 Task: Show repository activity on your feed.
Action: Mouse moved to (199, 149)
Screenshot: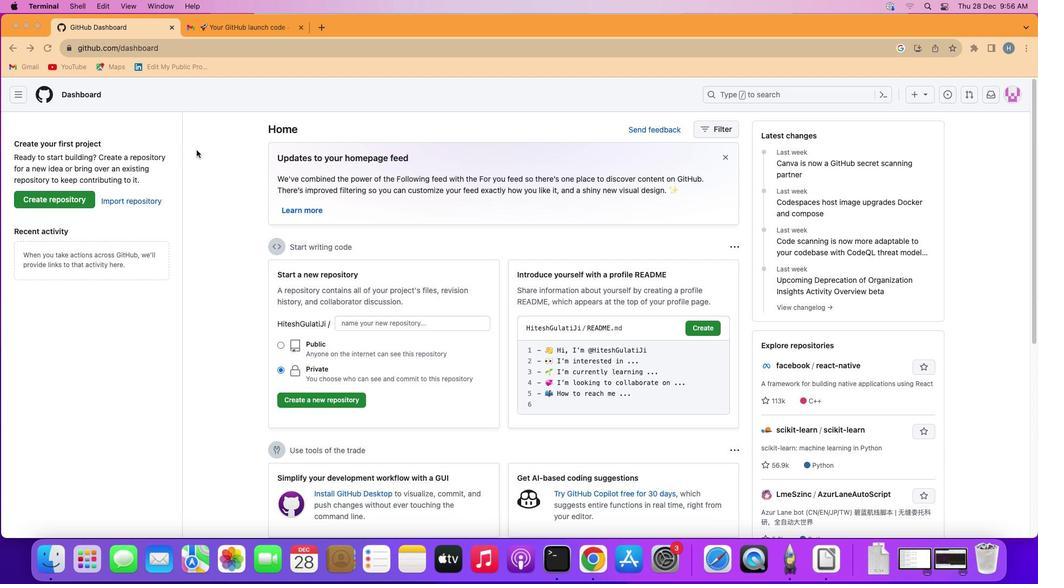 
Action: Mouse pressed left at (199, 149)
Screenshot: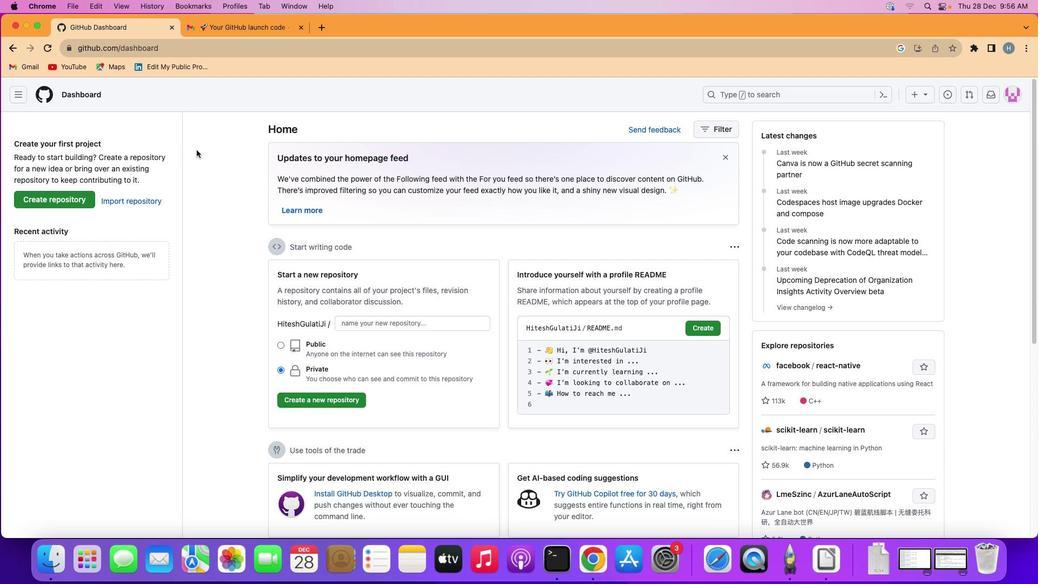
Action: Mouse moved to (21, 96)
Screenshot: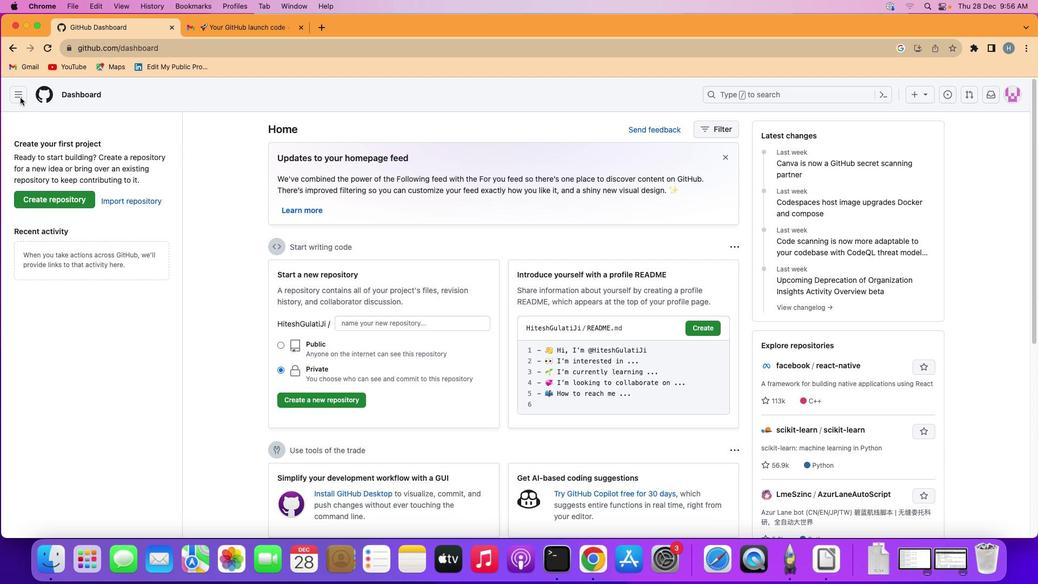 
Action: Mouse pressed left at (21, 96)
Screenshot: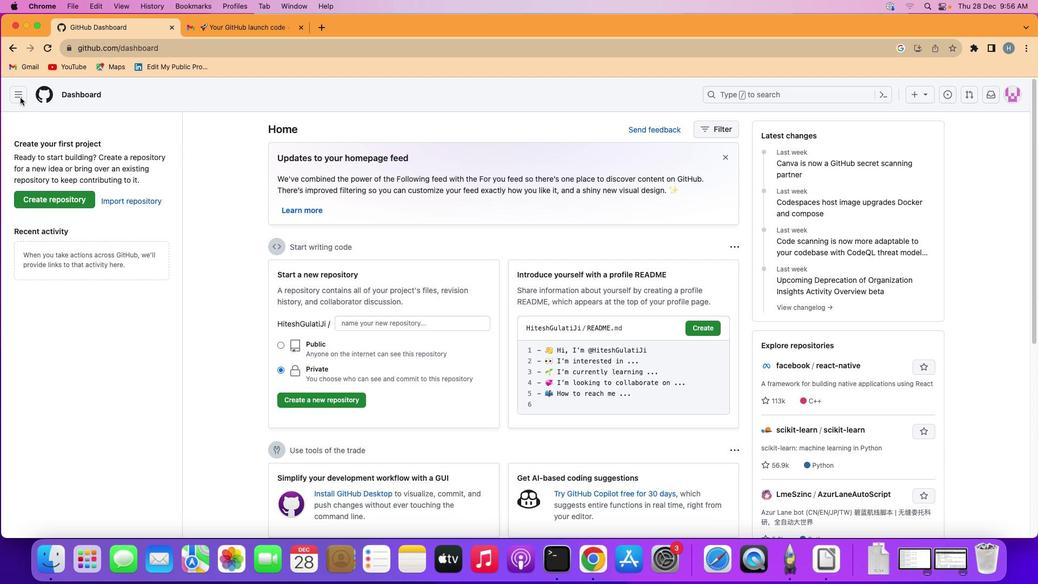 
Action: Mouse moved to (57, 119)
Screenshot: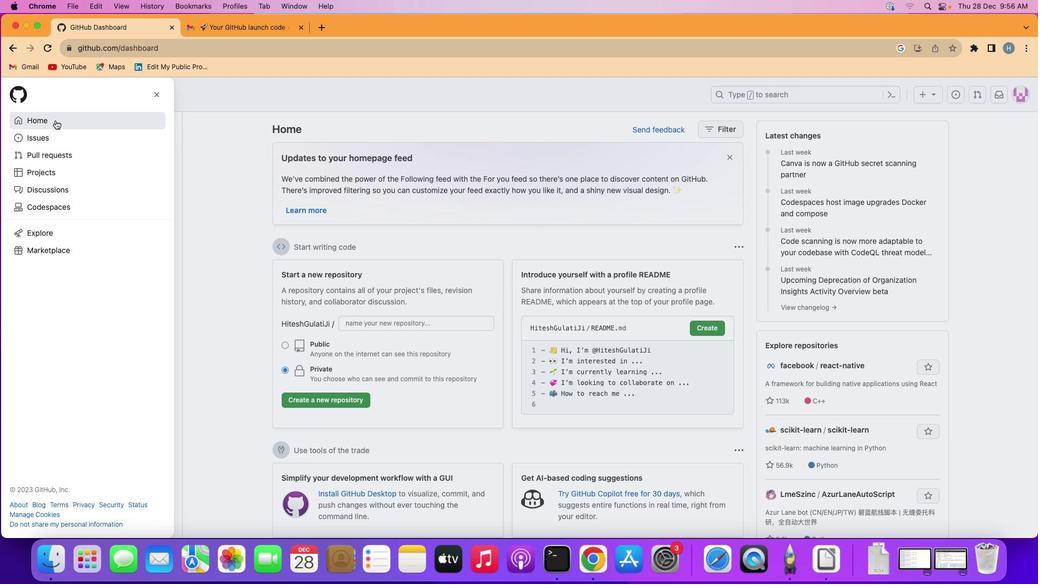
Action: Mouse pressed left at (57, 119)
Screenshot: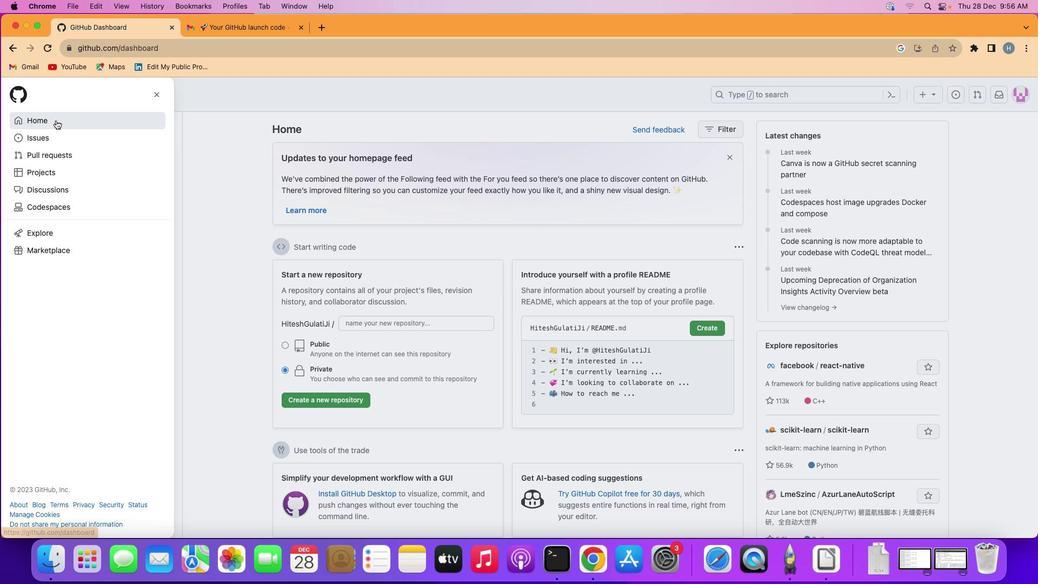 
Action: Mouse moved to (722, 128)
Screenshot: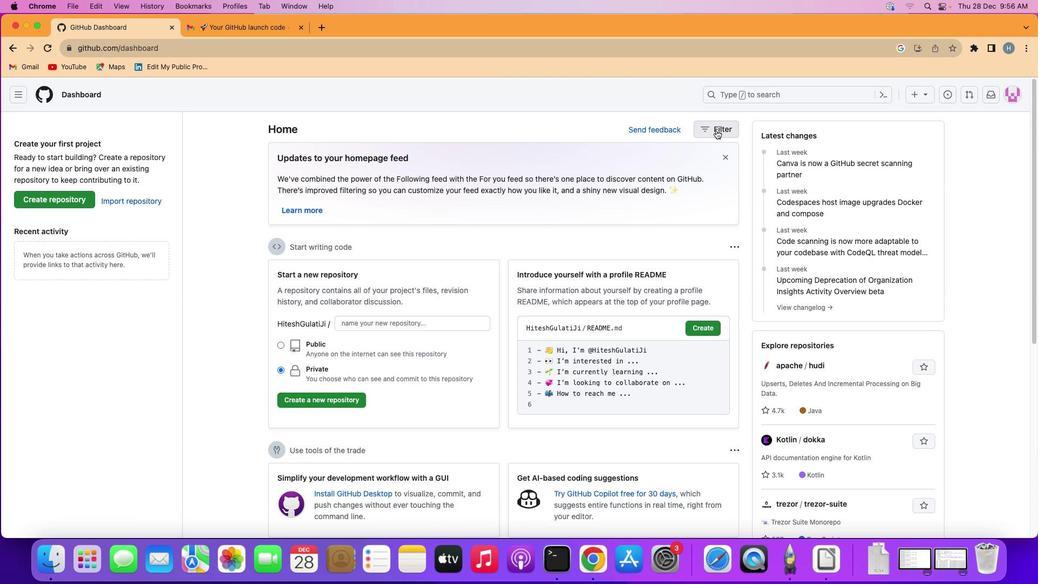 
Action: Mouse pressed left at (722, 128)
Screenshot: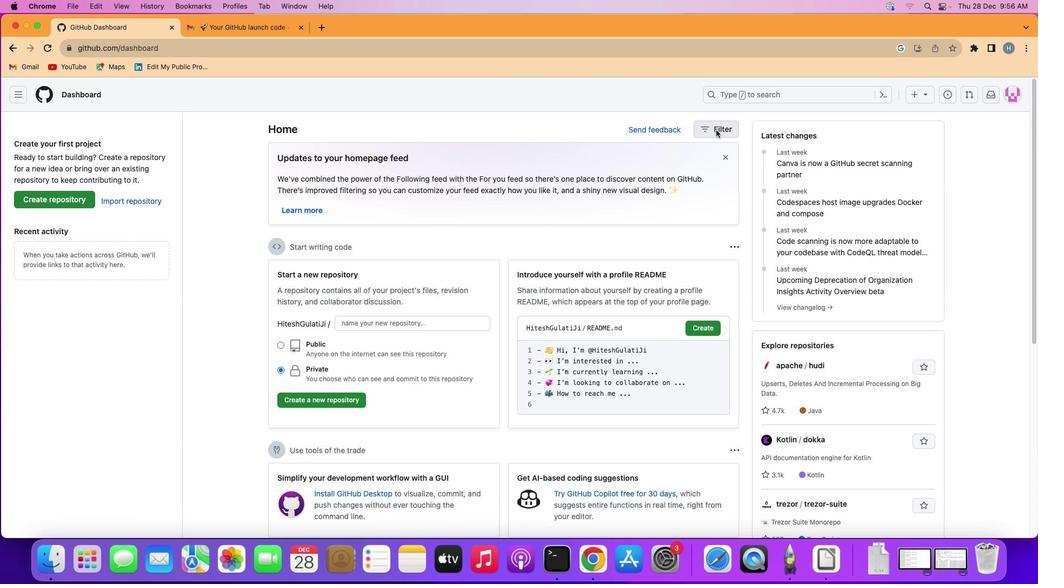 
Action: Mouse moved to (665, 237)
Screenshot: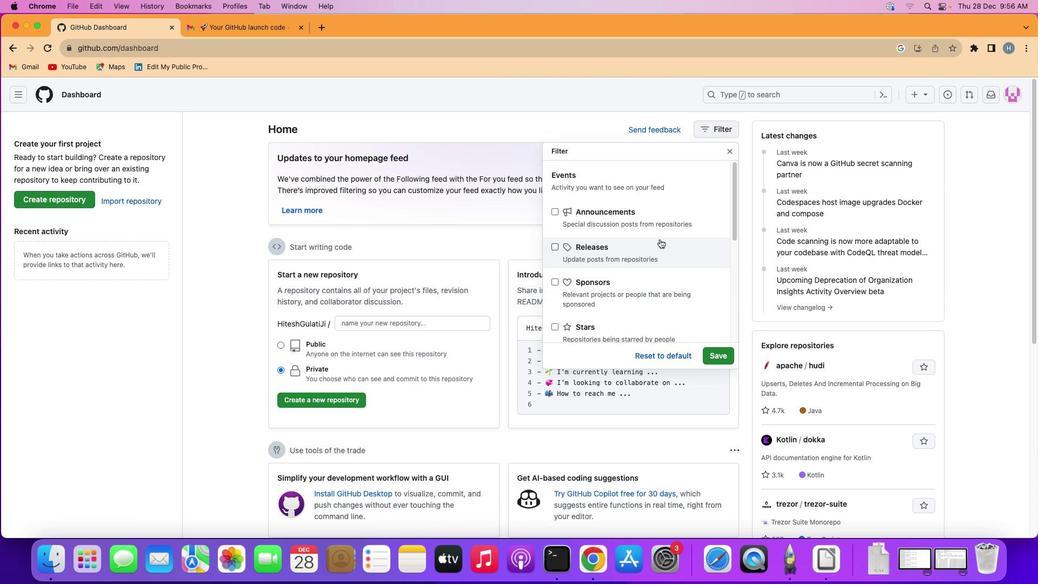 
Action: Mouse scrolled (665, 237) with delta (1, 0)
Screenshot: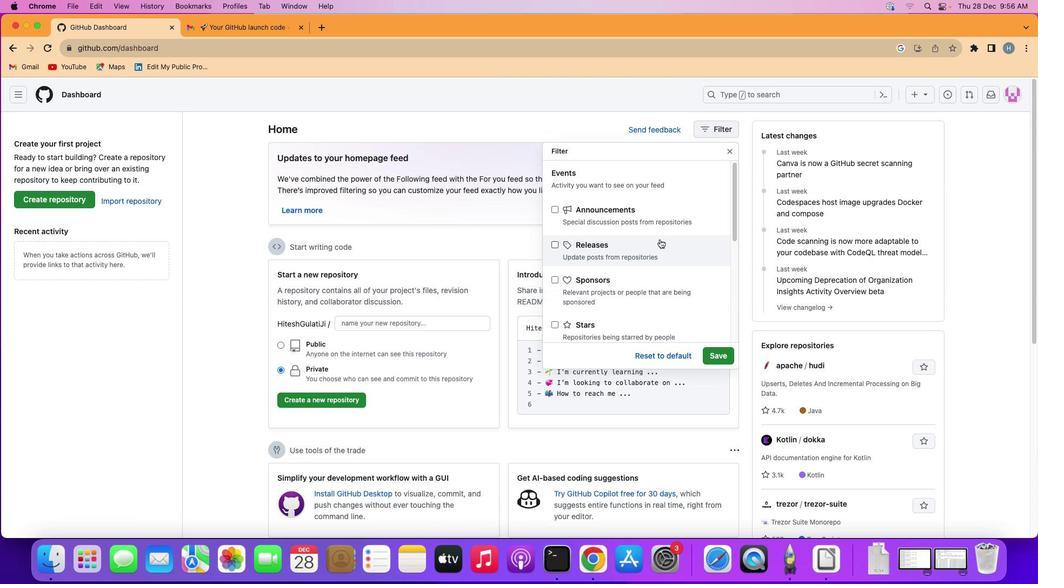 
Action: Mouse scrolled (665, 237) with delta (1, 0)
Screenshot: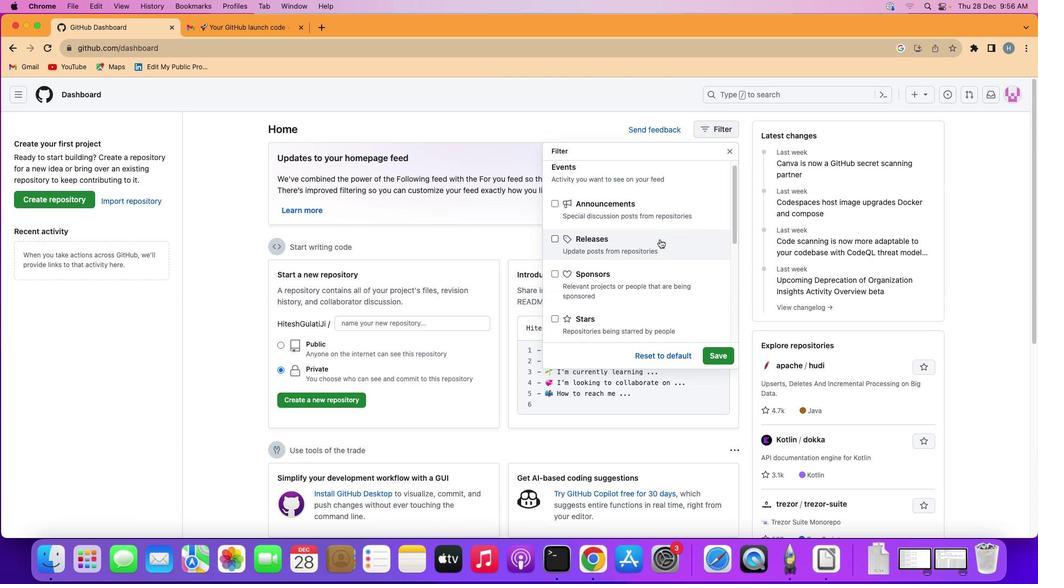 
Action: Mouse scrolled (665, 237) with delta (1, 0)
Screenshot: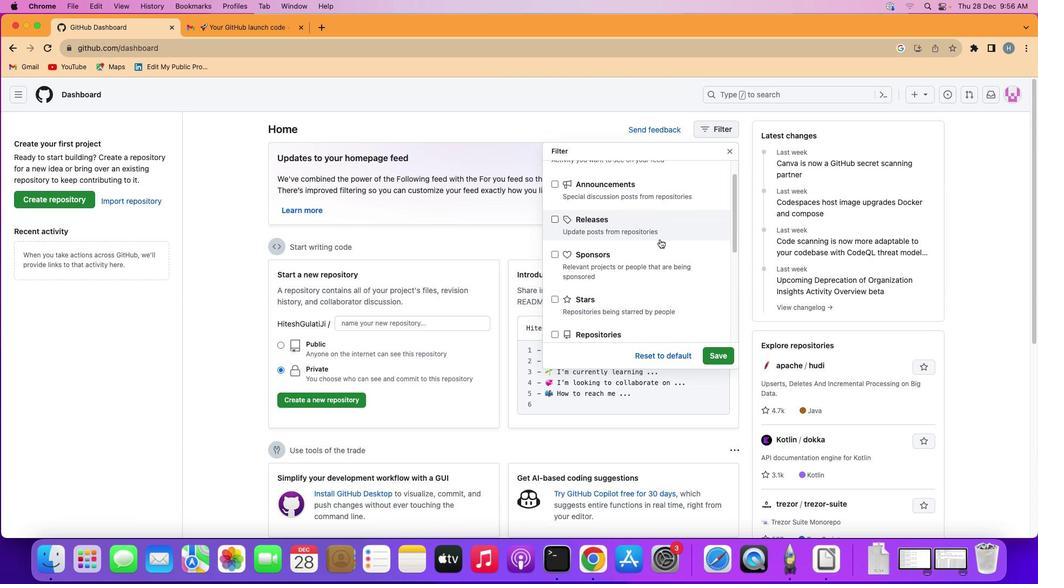 
Action: Mouse scrolled (665, 237) with delta (1, 0)
Screenshot: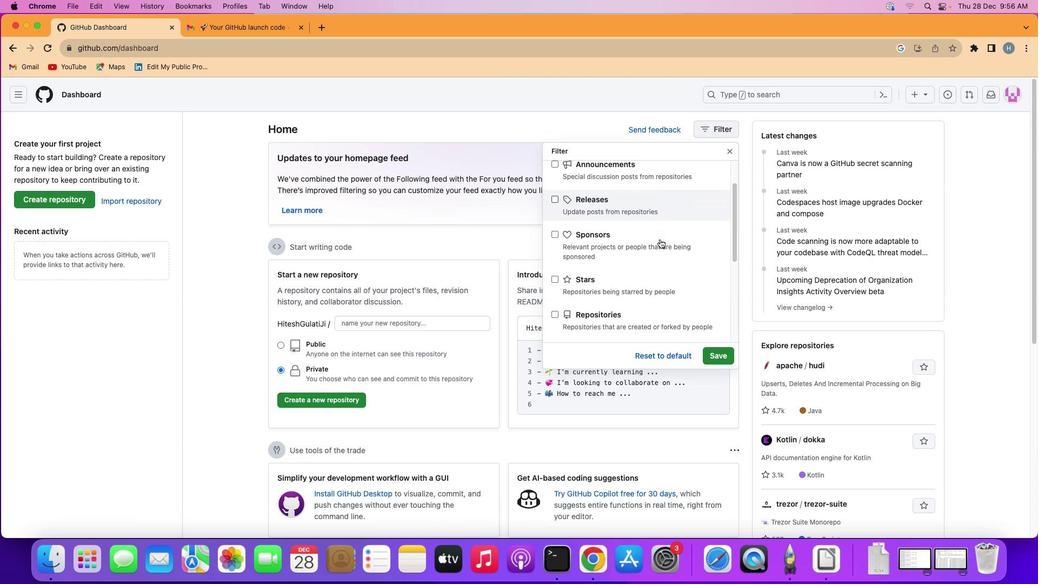 
Action: Mouse scrolled (665, 237) with delta (1, 0)
Screenshot: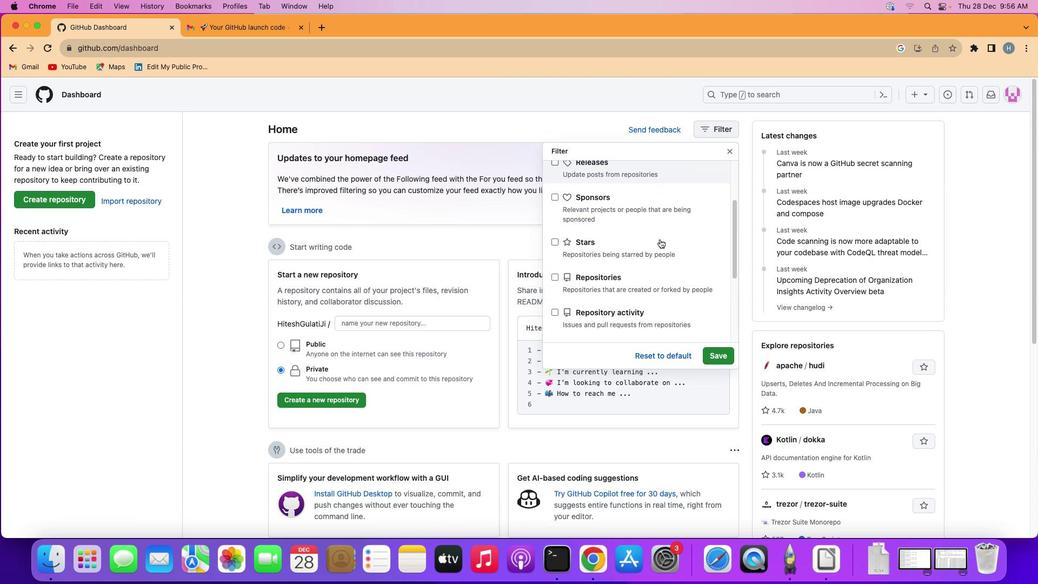 
Action: Mouse scrolled (665, 237) with delta (1, 0)
Screenshot: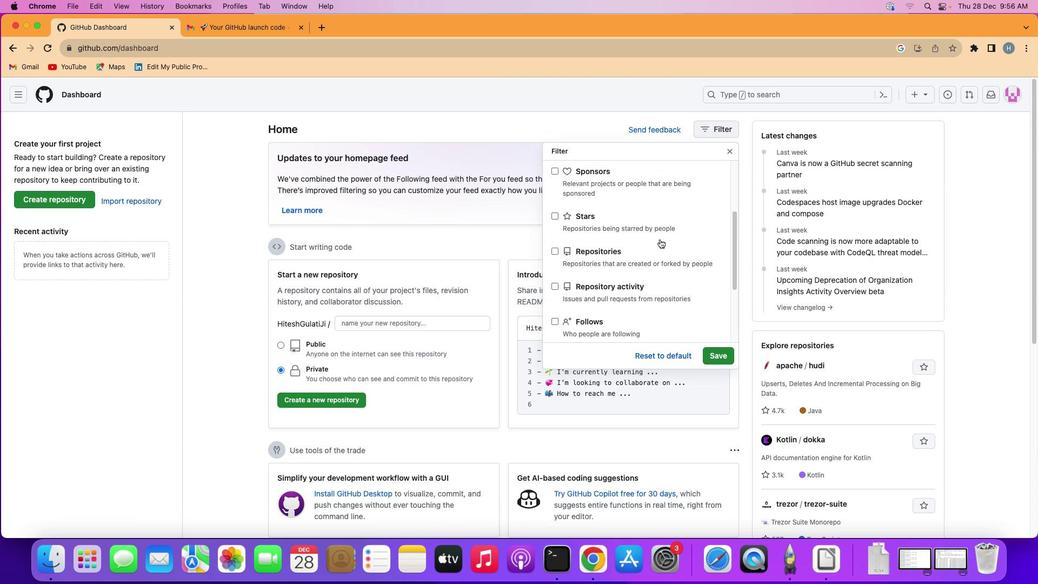 
Action: Mouse scrolled (665, 237) with delta (1, 0)
Screenshot: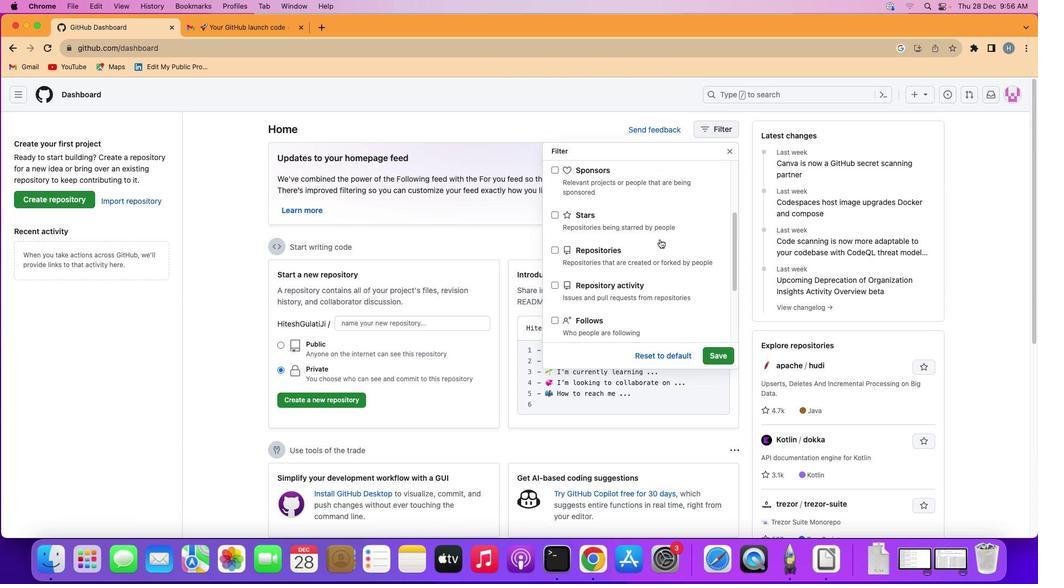 
Action: Mouse scrolled (665, 237) with delta (1, 0)
Screenshot: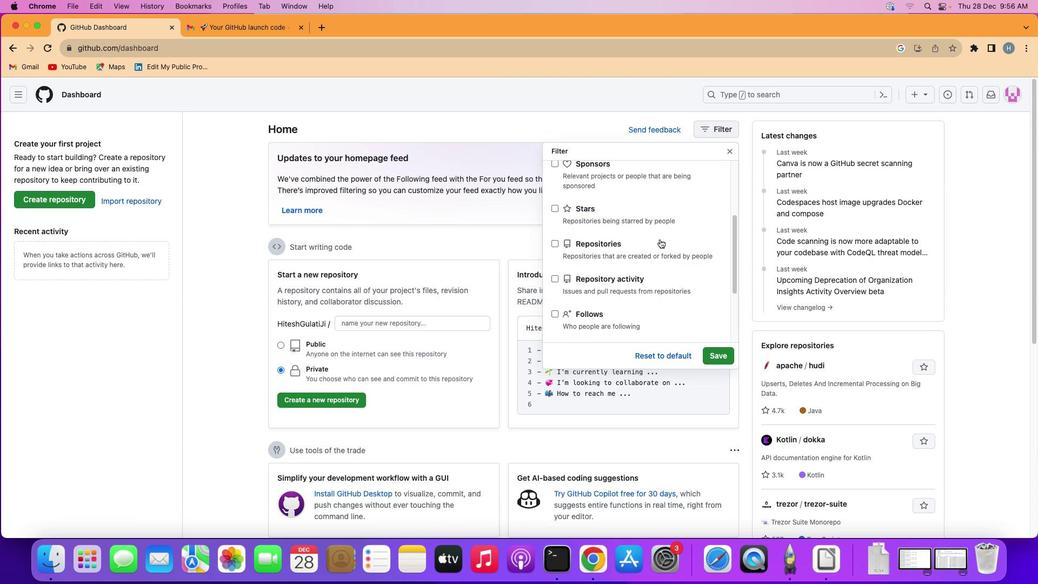 
Action: Mouse moved to (558, 272)
Screenshot: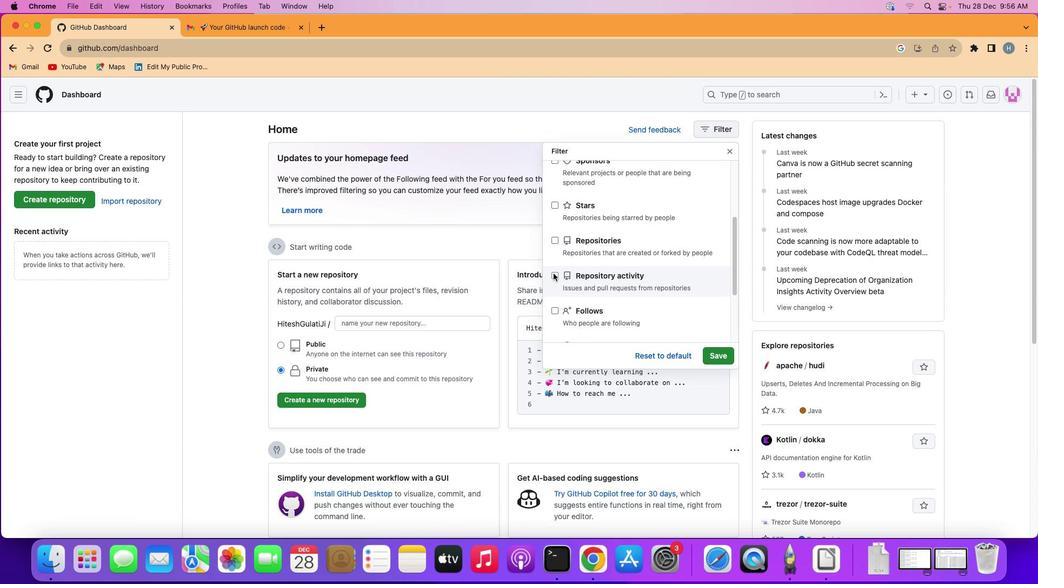 
Action: Mouse pressed left at (558, 272)
Screenshot: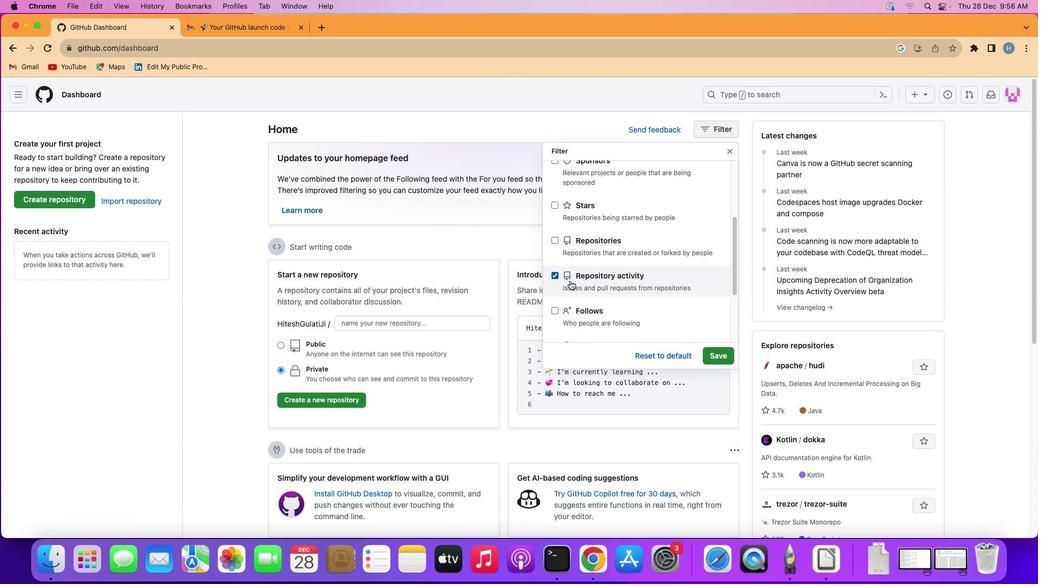 
Action: Mouse moved to (722, 354)
Screenshot: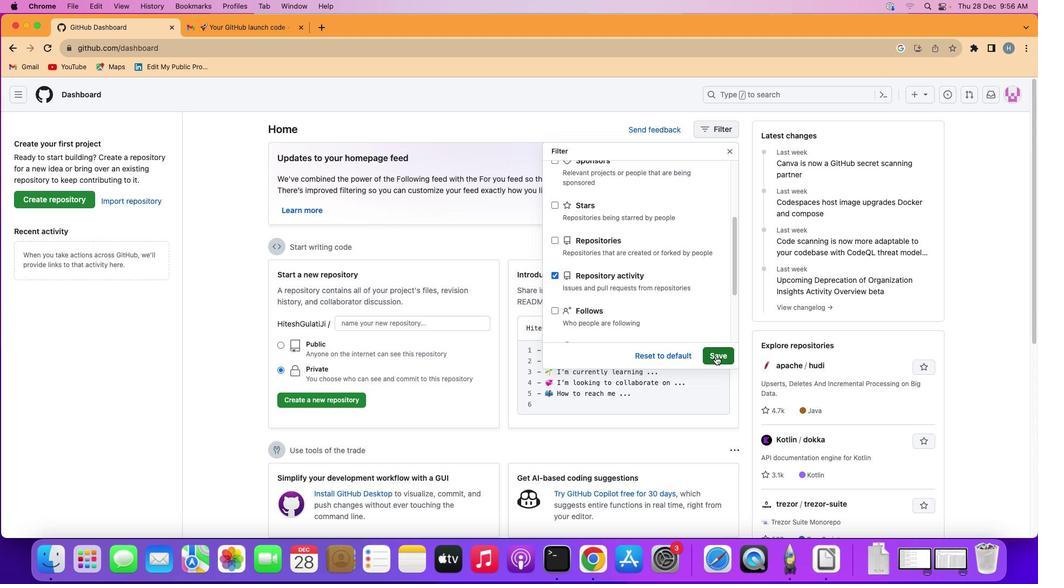 
Action: Mouse pressed left at (722, 354)
Screenshot: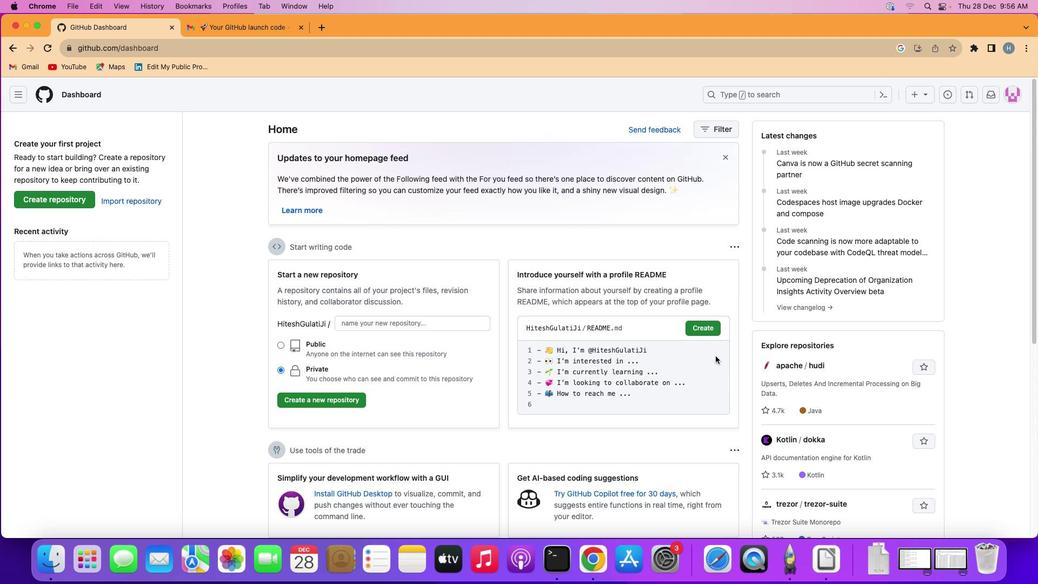 
Action: Mouse moved to (736, 246)
Screenshot: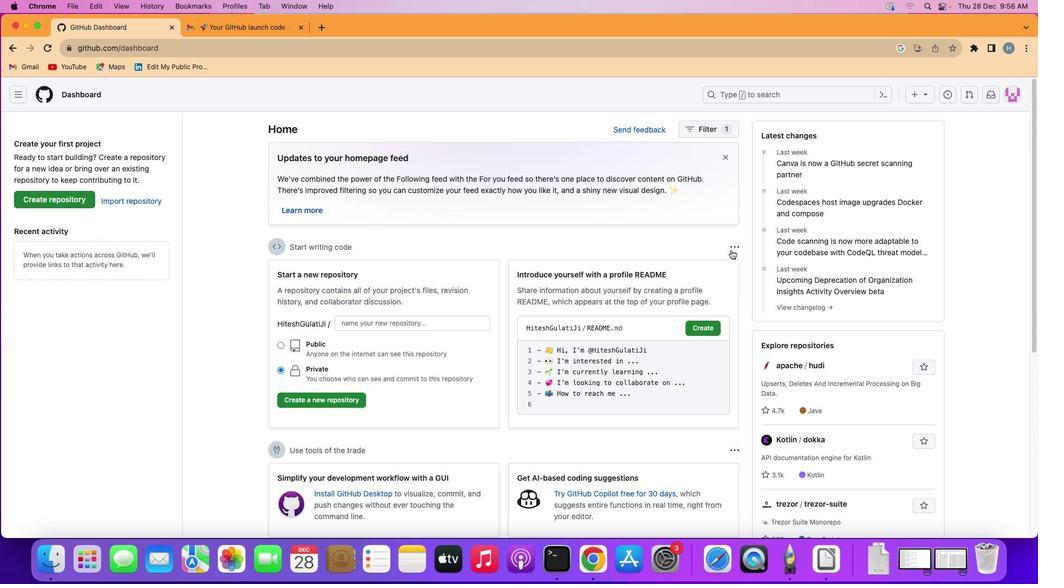 
